 Task: Get directions from Dinosaur Valley State Park, Texas, United States to Hilton Head Island, South Carolina, United States arriving by 3:00 pm on the 15th of next month
Action: Mouse moved to (177, 116)
Screenshot: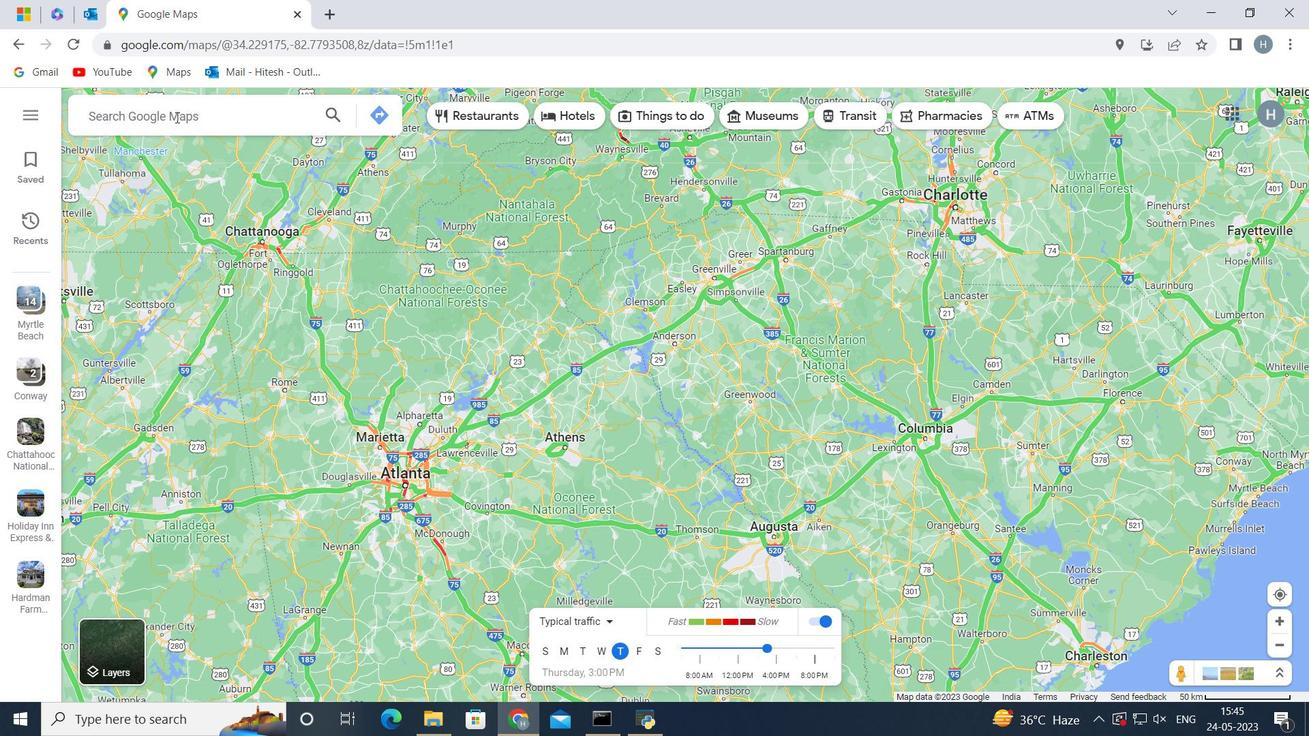 
Action: Mouse pressed left at (177, 116)
Screenshot: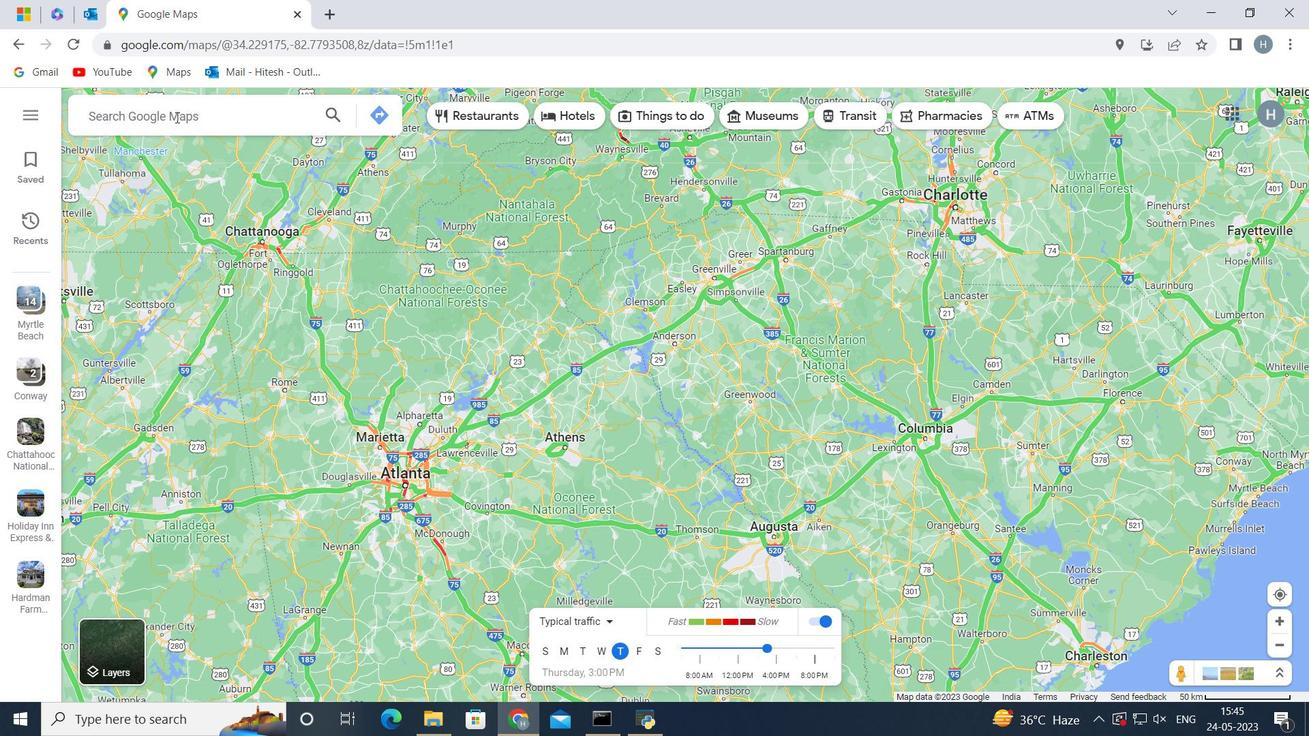 
Action: Key pressed dinosaur<Key.space>valley<Key.space>state<Key.space>park<Key.space>tex
Screenshot: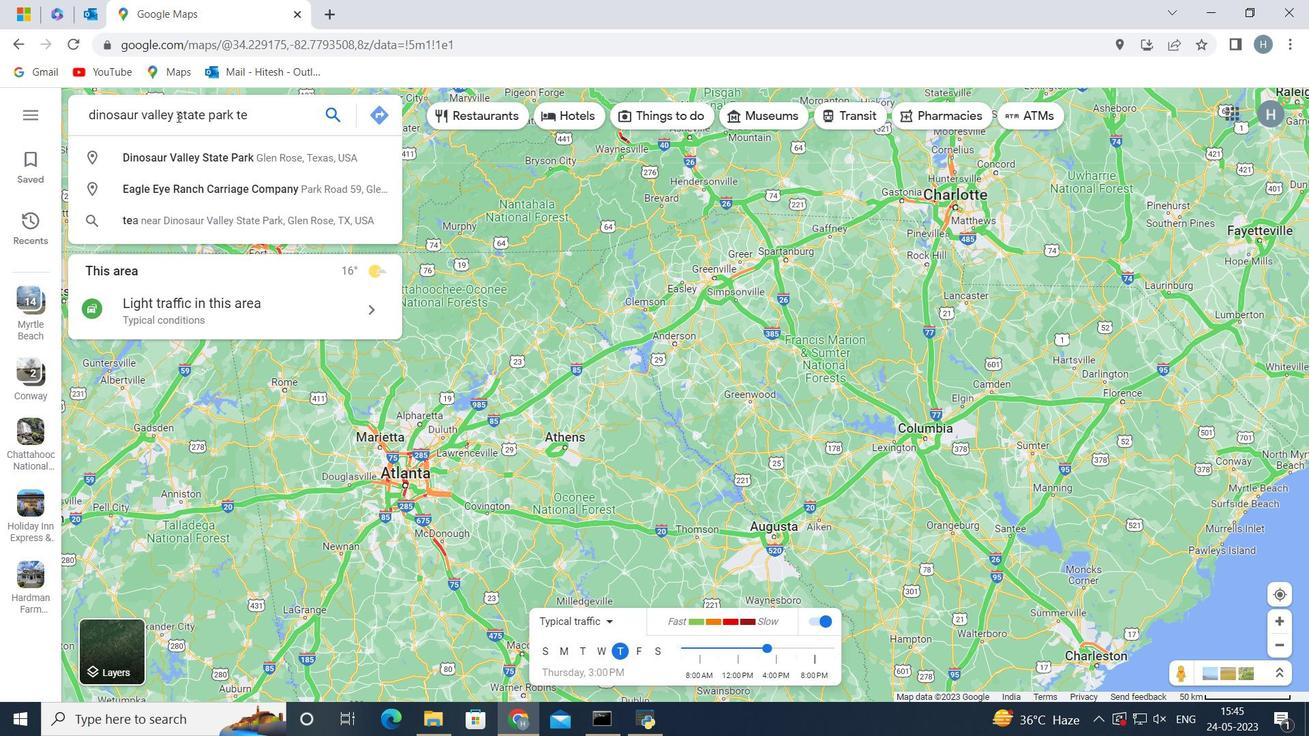 
Action: Mouse moved to (473, 0)
Screenshot: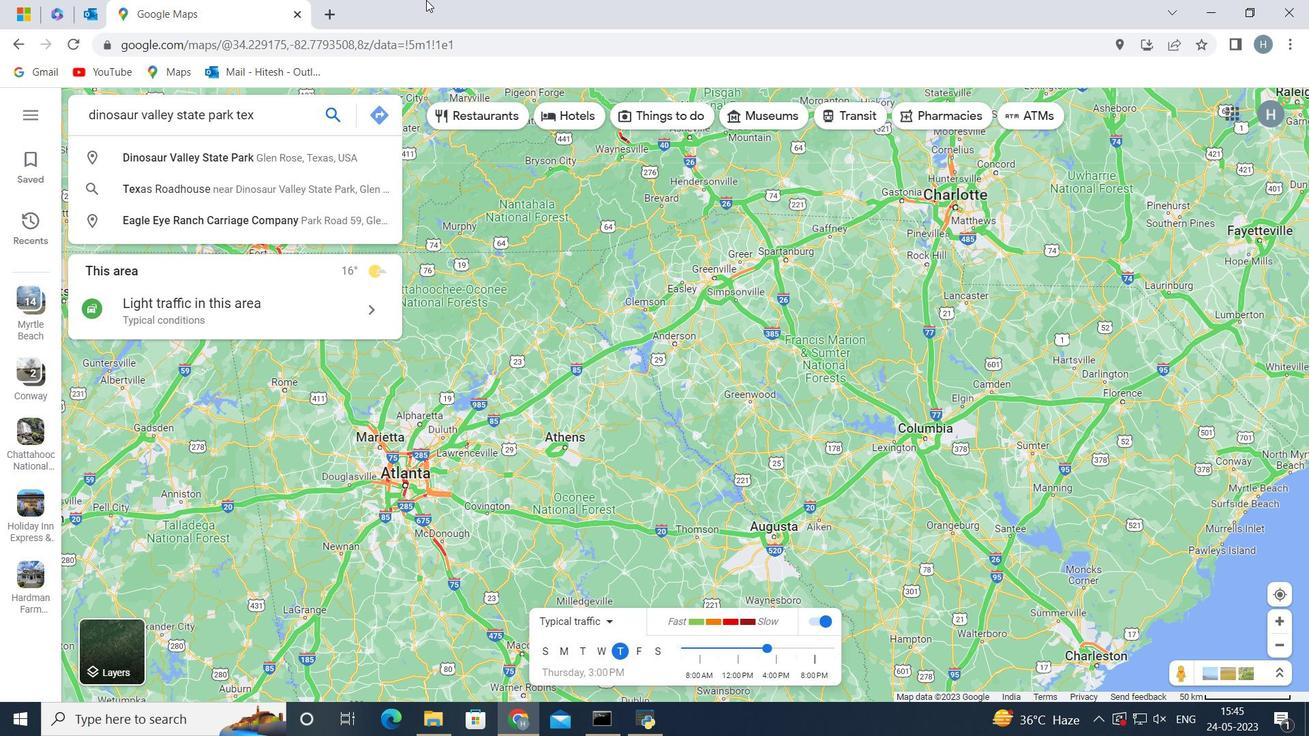 
Action: Key pressed as<Key.space>united<Key.space>states<Key.space>
Screenshot: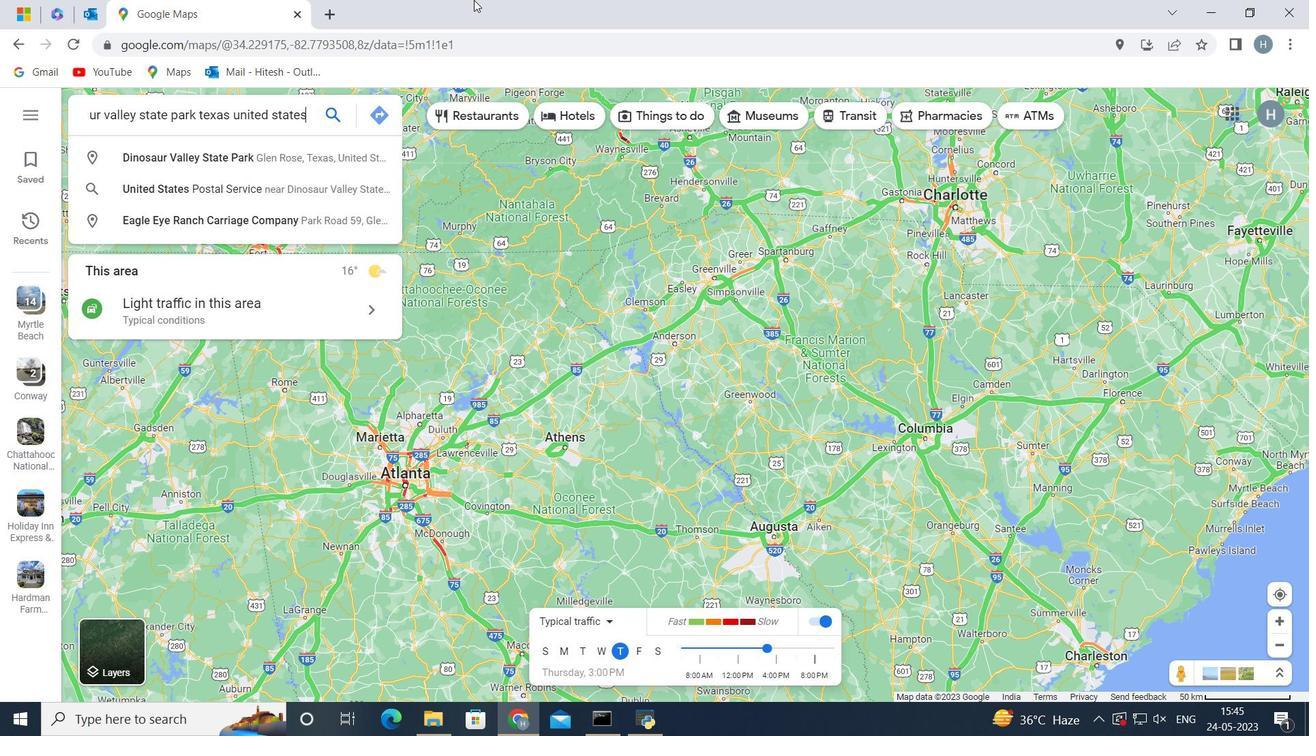 
Action: Mouse moved to (380, 113)
Screenshot: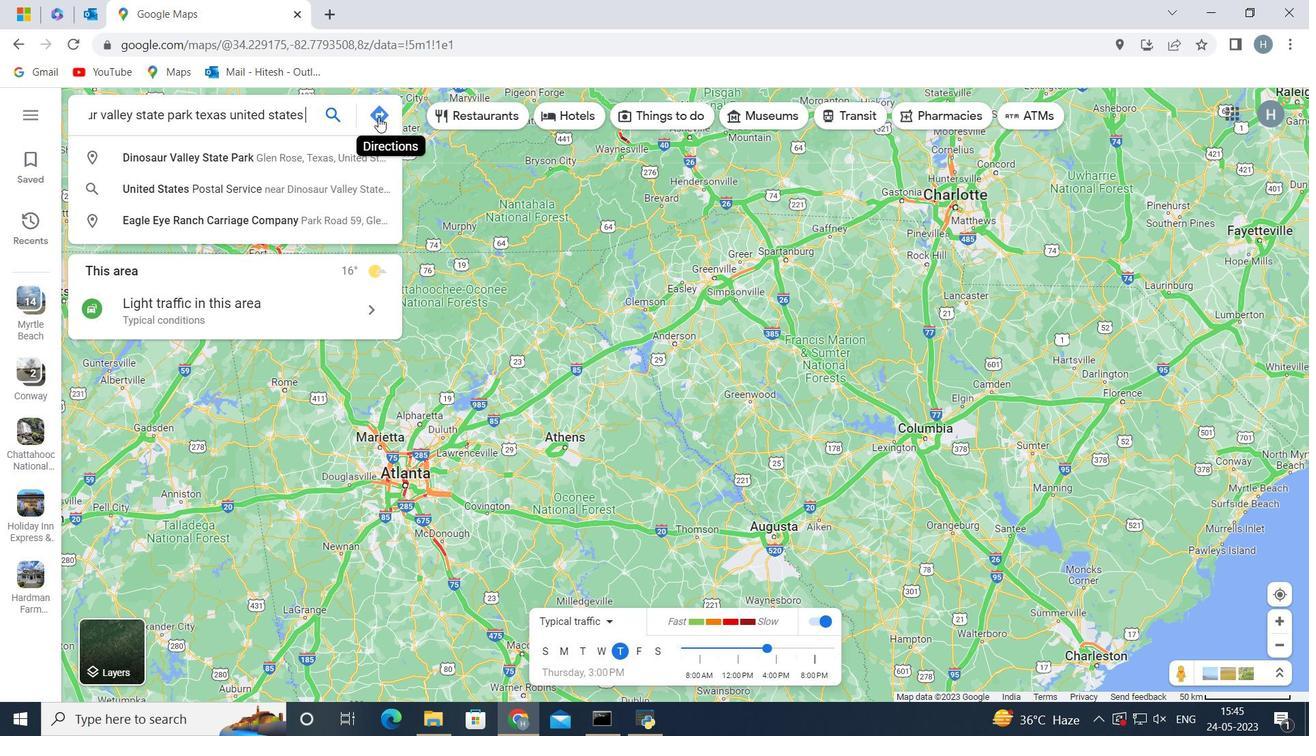 
Action: Mouse pressed left at (380, 113)
Screenshot: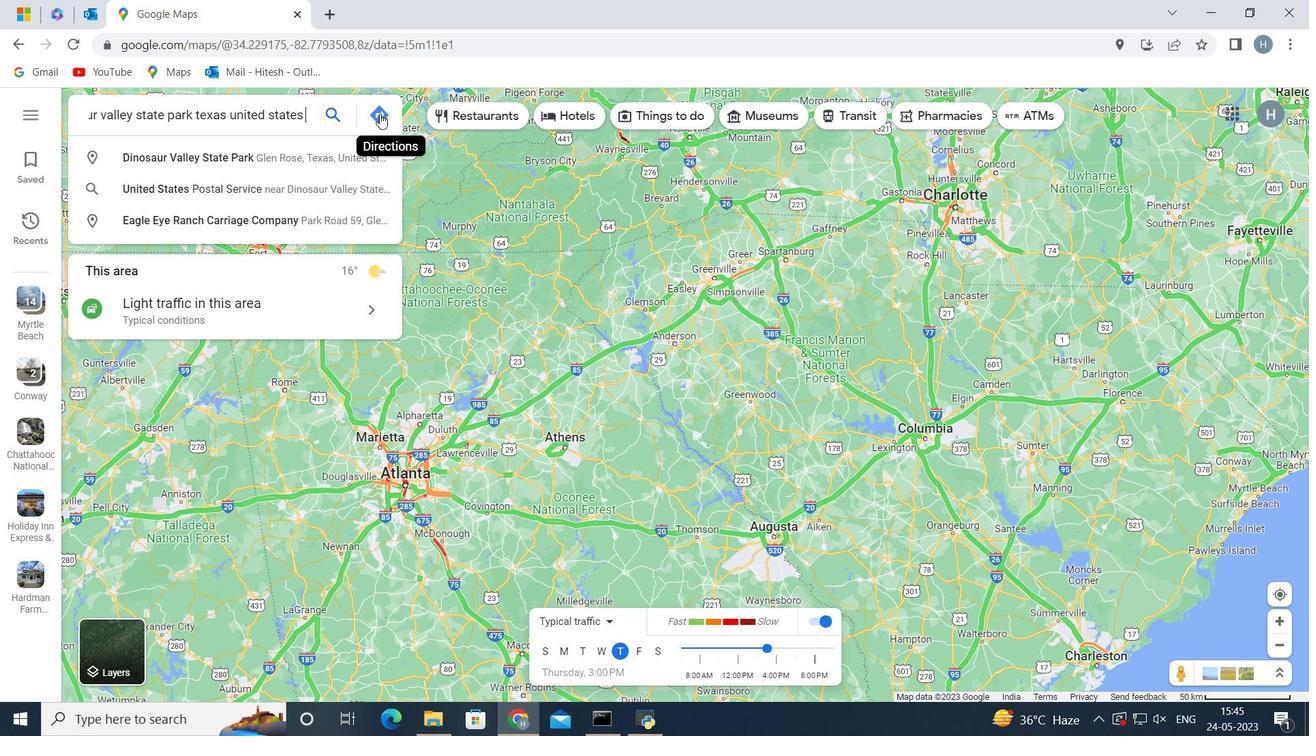 
Action: Mouse moved to (374, 182)
Screenshot: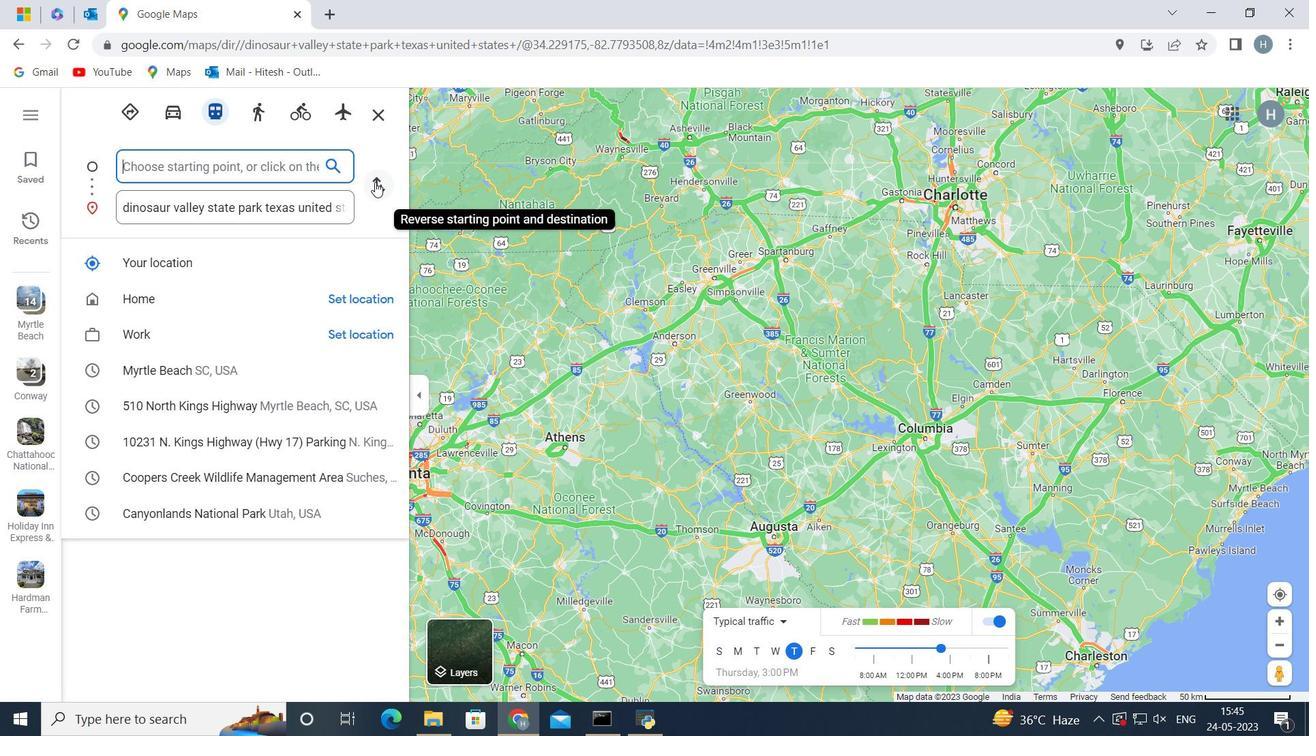 
Action: Mouse pressed left at (374, 182)
Screenshot: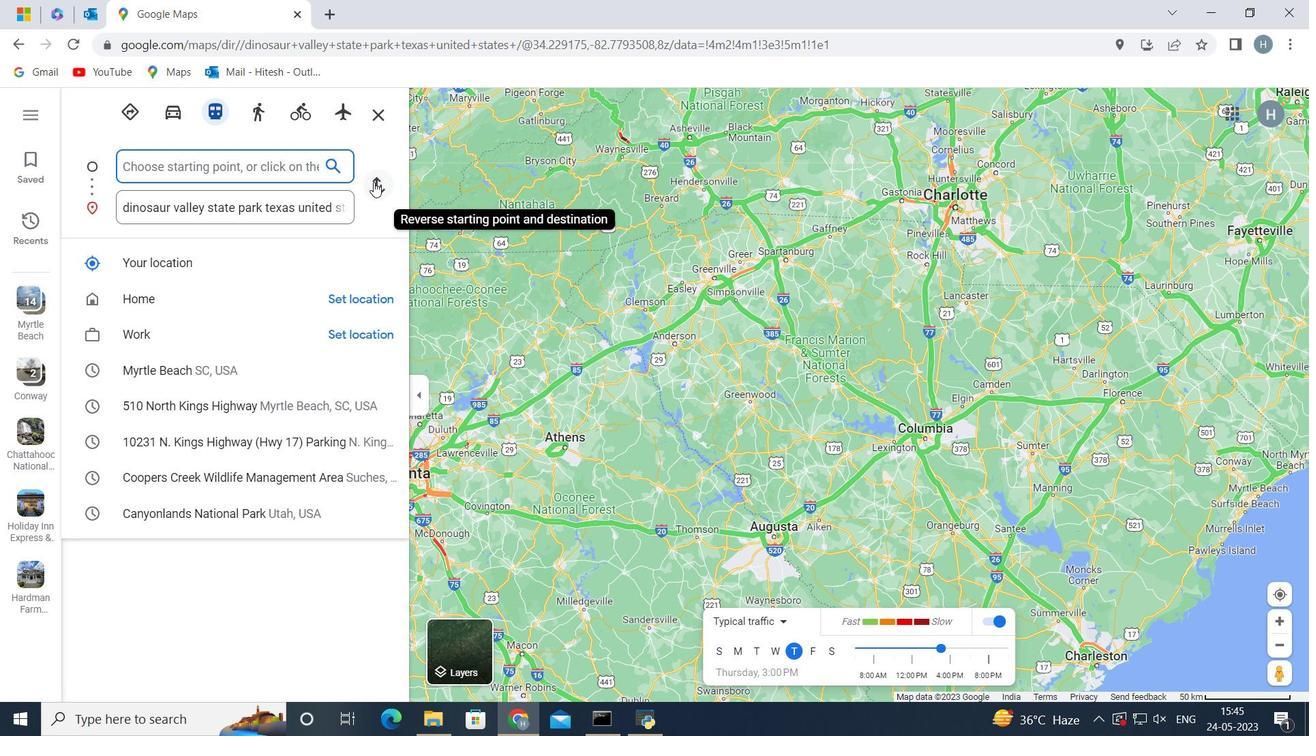 
Action: Mouse moved to (266, 197)
Screenshot: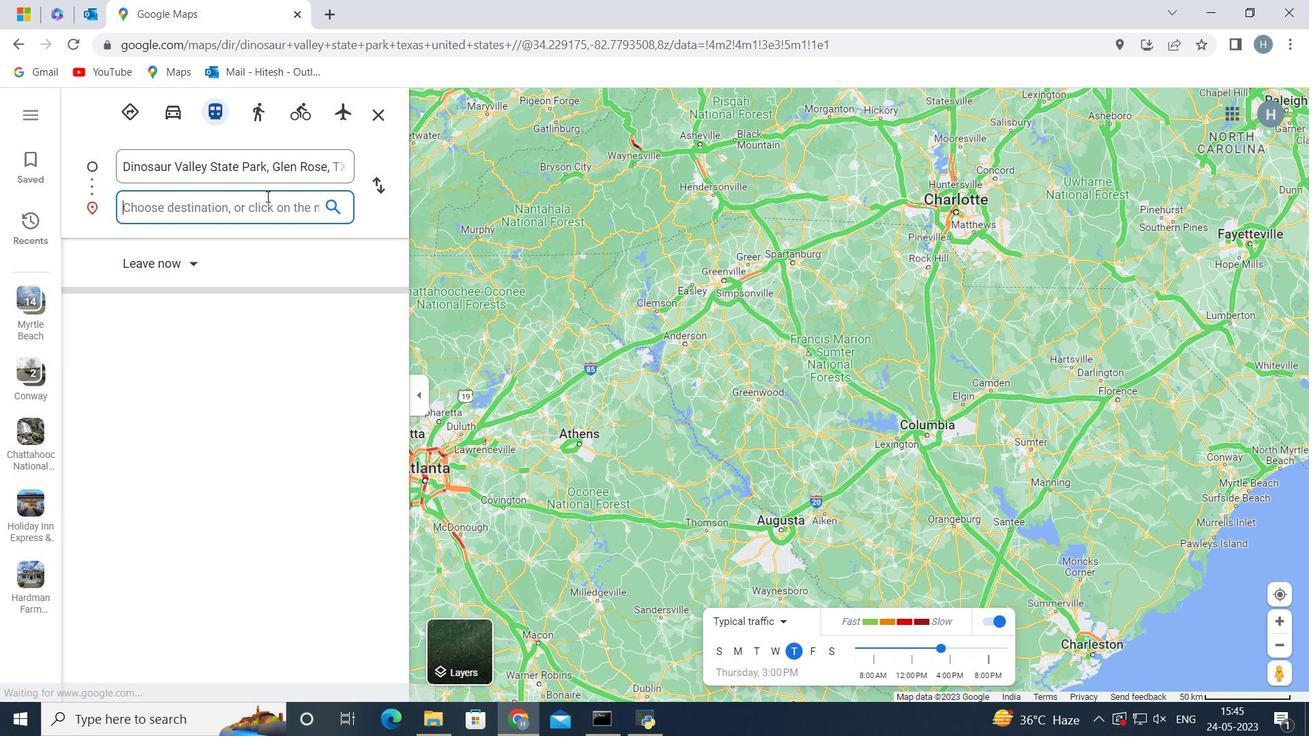 
Action: Key pressed <Key.shift>Hilton<Key.space>head<Key.space>island<Key.space>south<Key.space>carolina<Key.space>united<Key.space>states<Key.space>
Screenshot: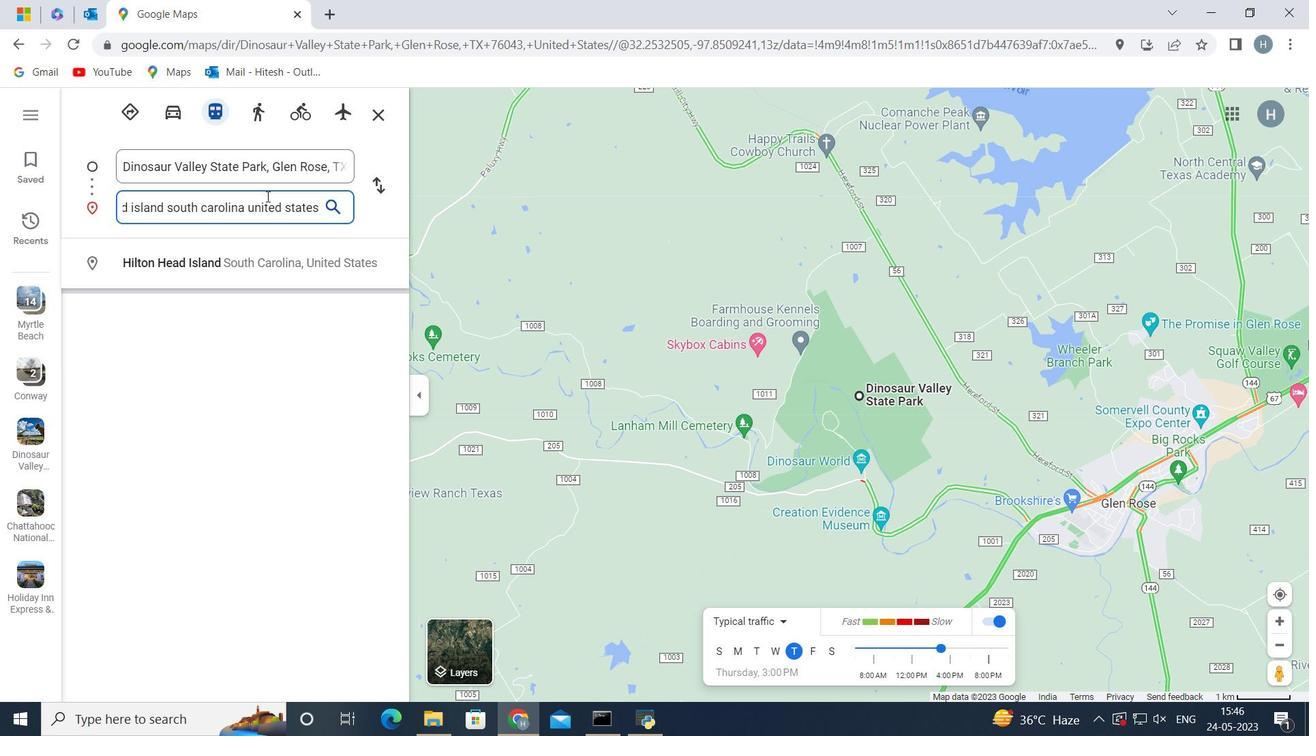 
Action: Mouse moved to (300, 255)
Screenshot: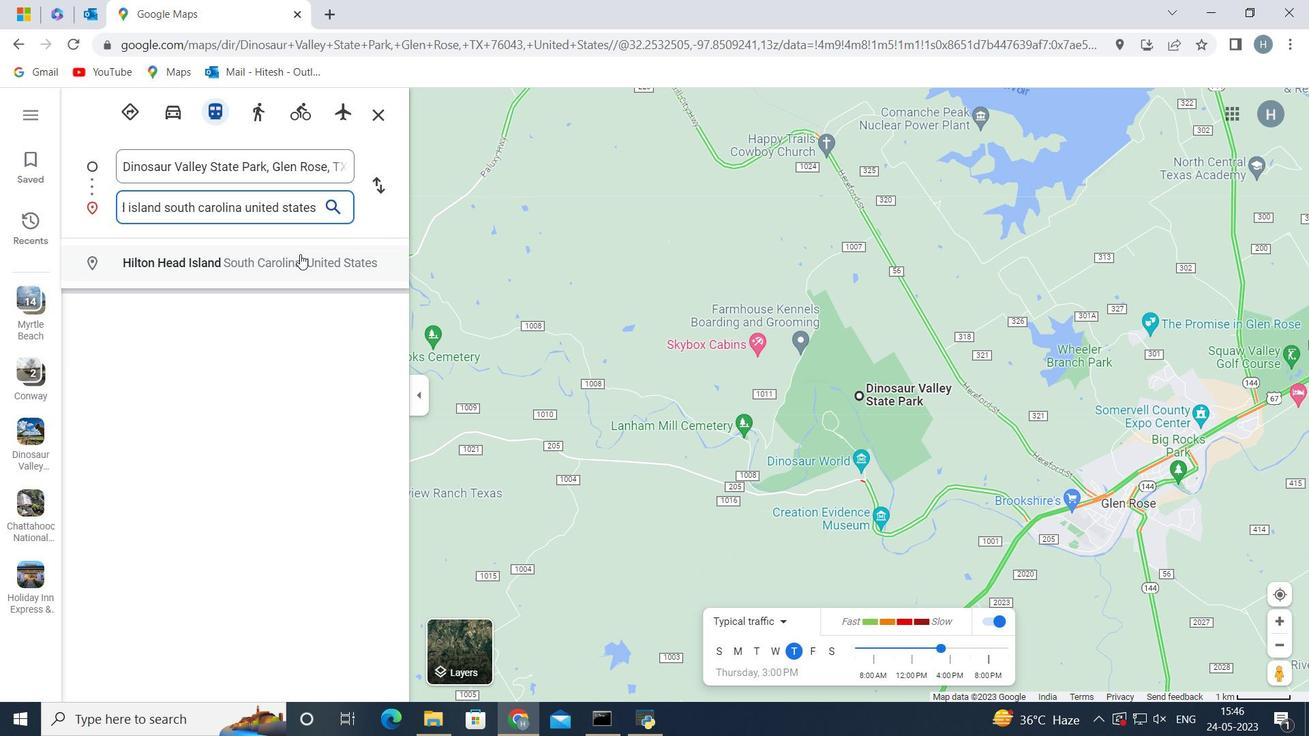 
Action: Mouse pressed left at (300, 255)
Screenshot: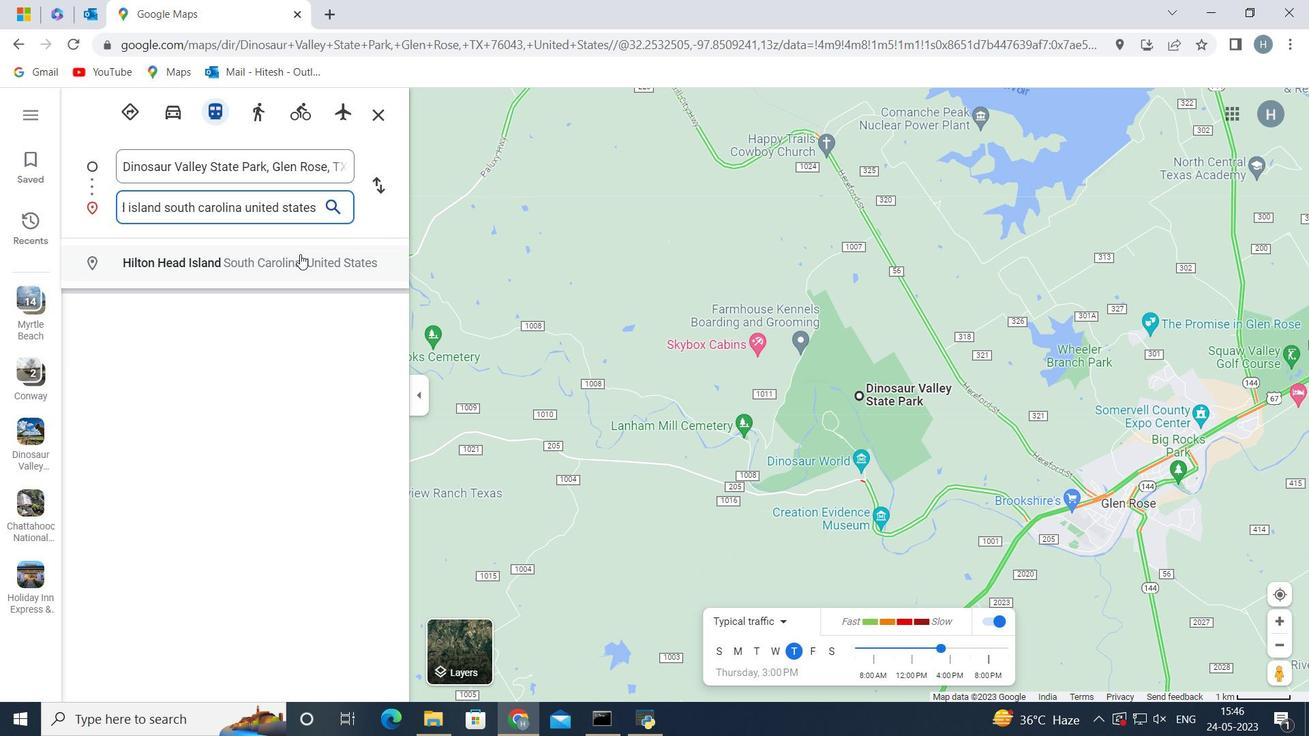 
Action: Mouse moved to (190, 259)
Screenshot: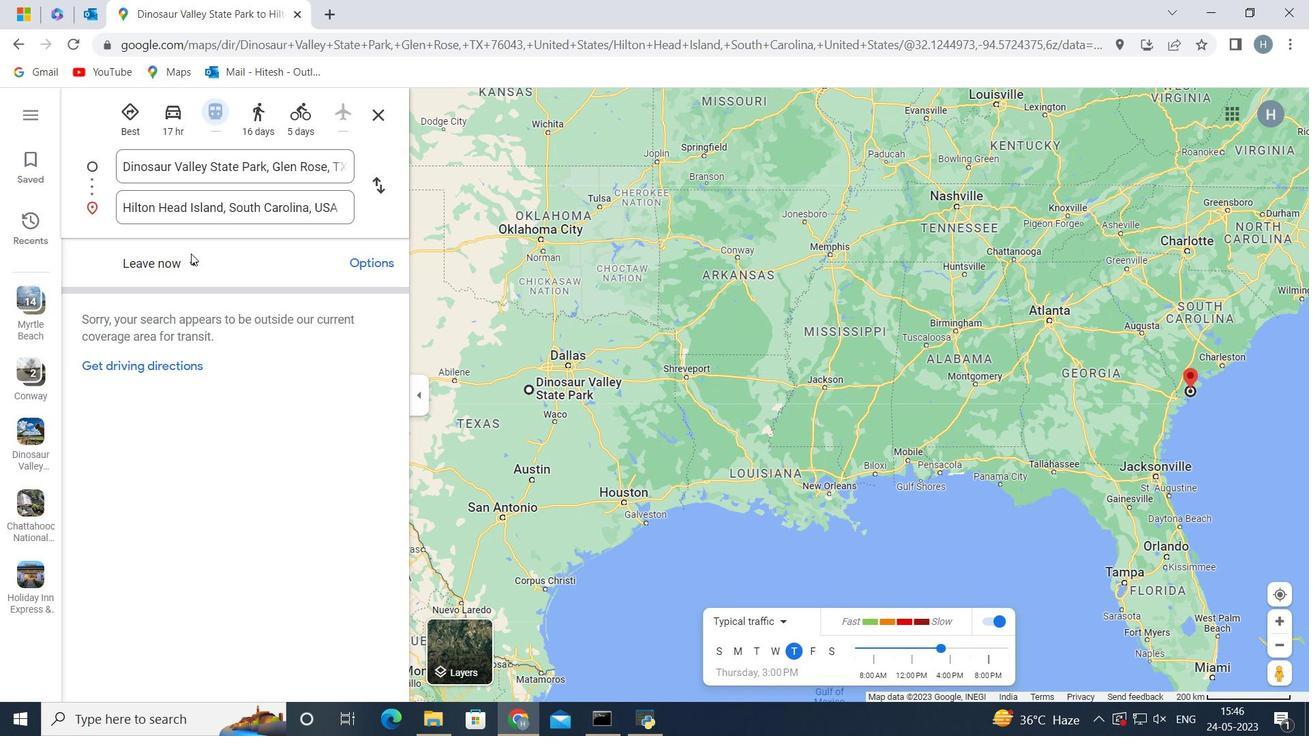 
Action: Mouse pressed left at (190, 259)
Screenshot: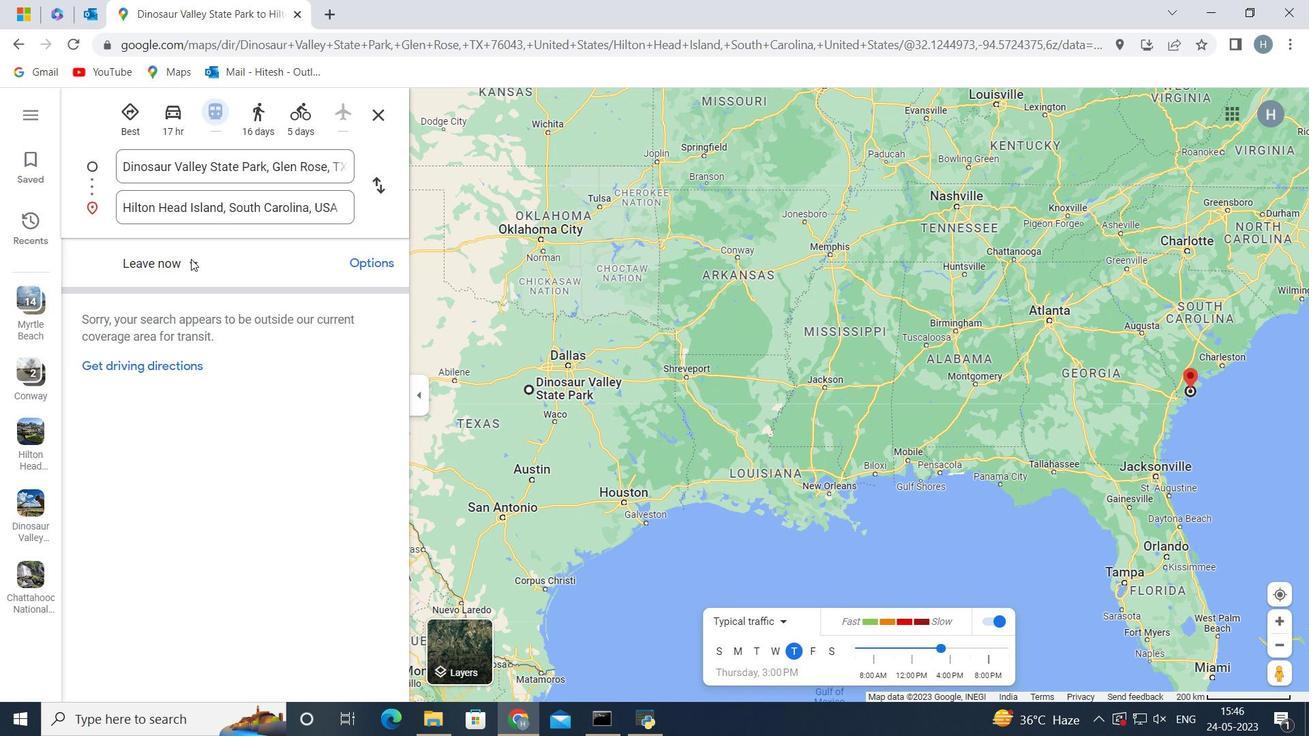 
Action: Mouse moved to (177, 328)
Screenshot: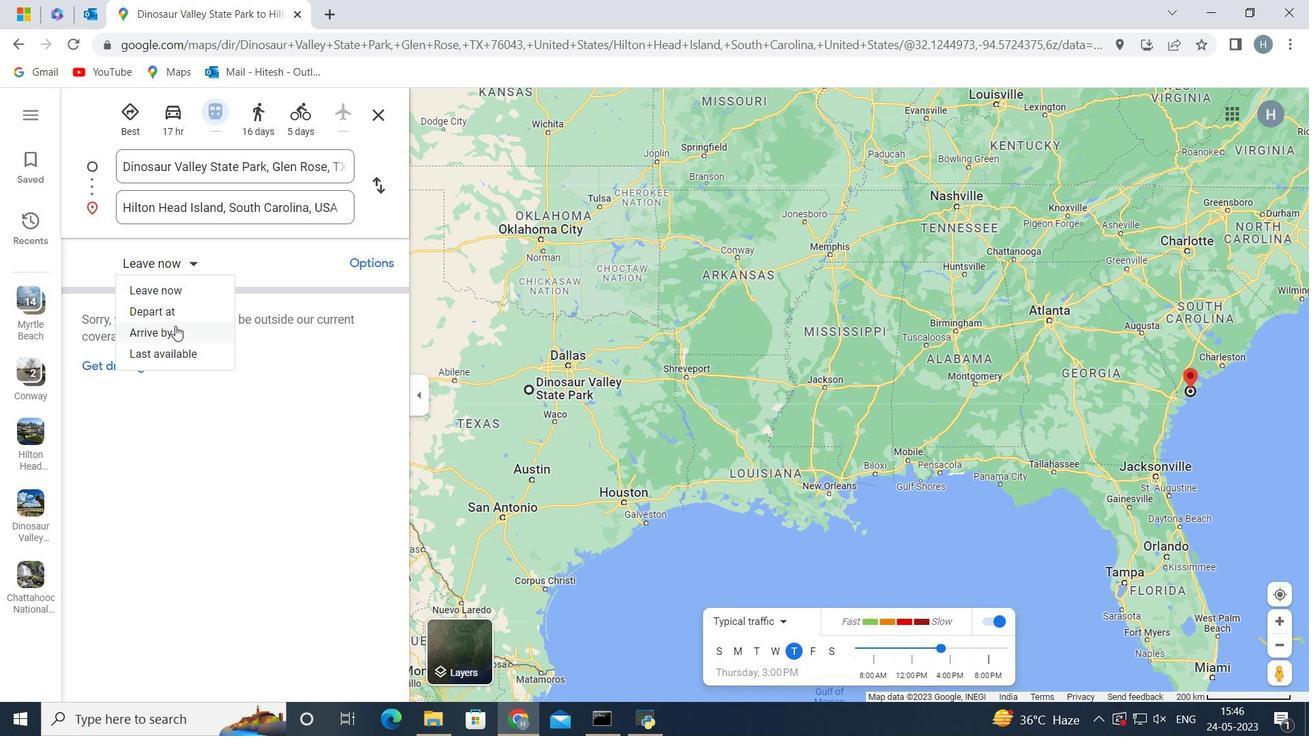 
Action: Mouse pressed left at (177, 328)
Screenshot: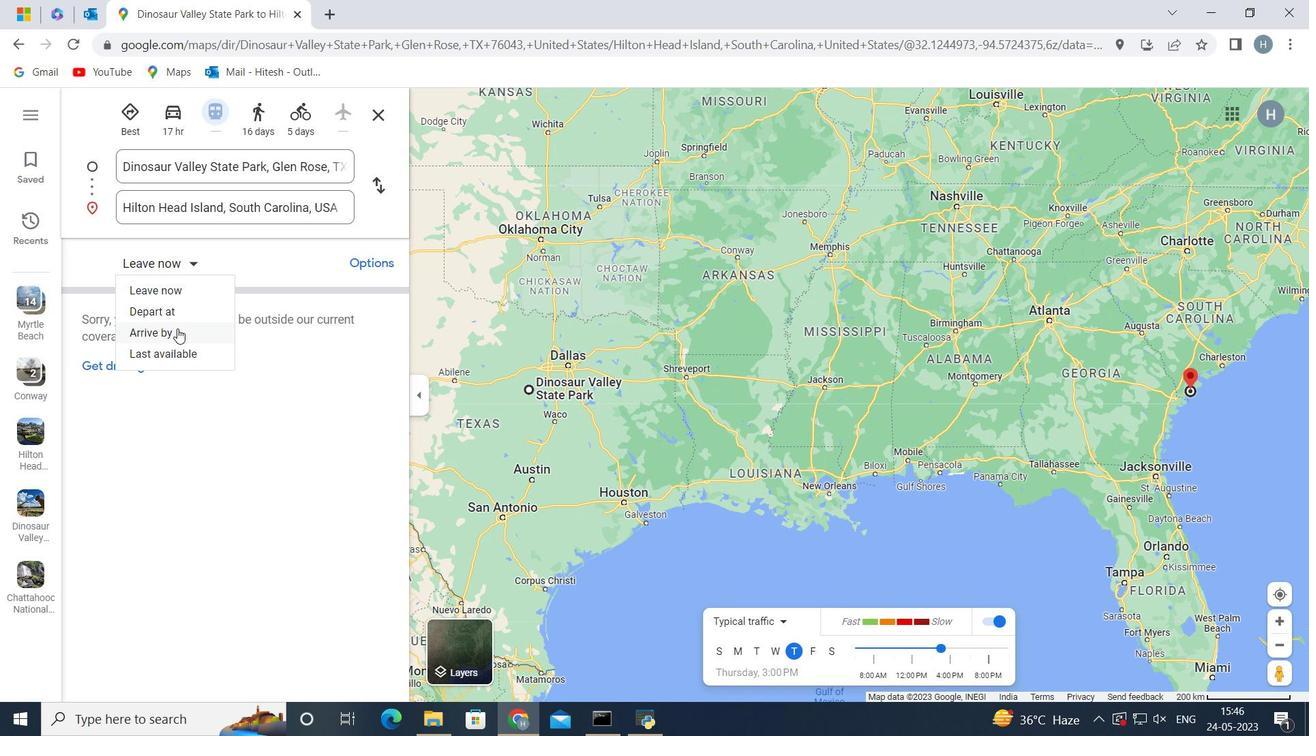 
Action: Mouse moved to (131, 288)
Screenshot: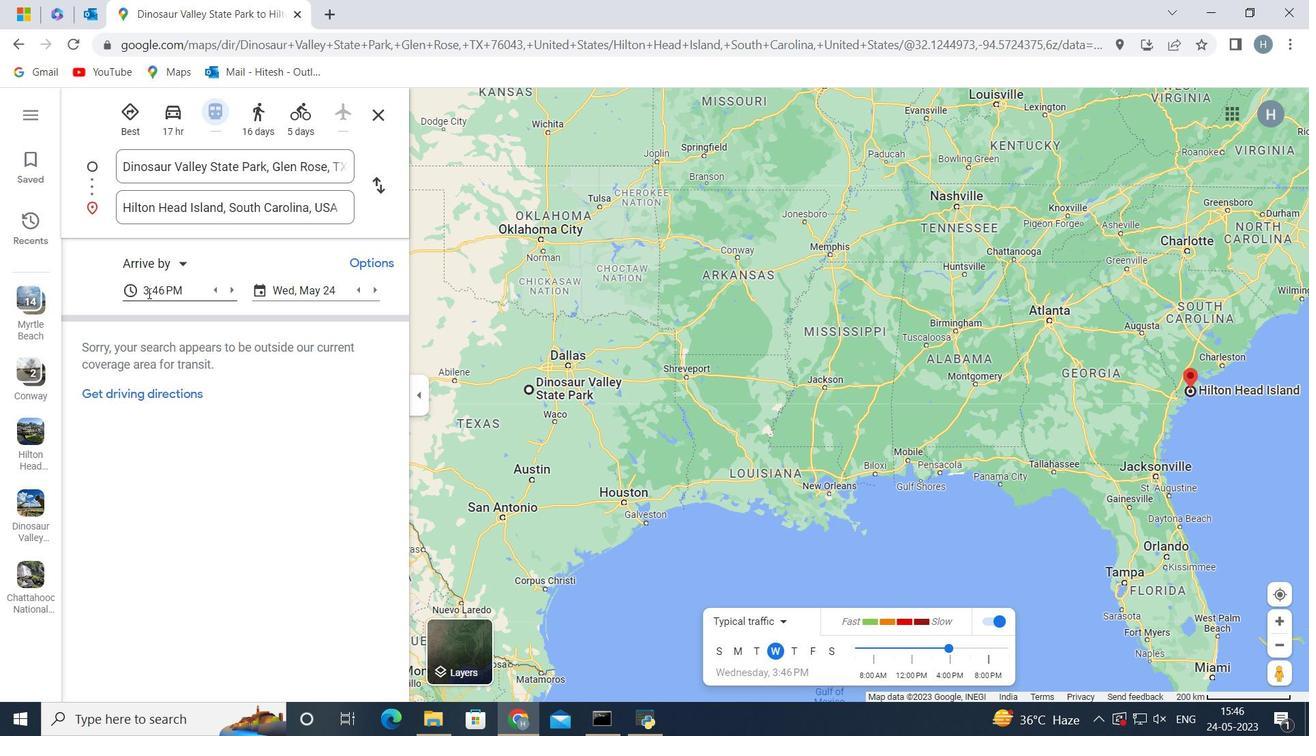 
Action: Mouse pressed left at (131, 288)
Screenshot: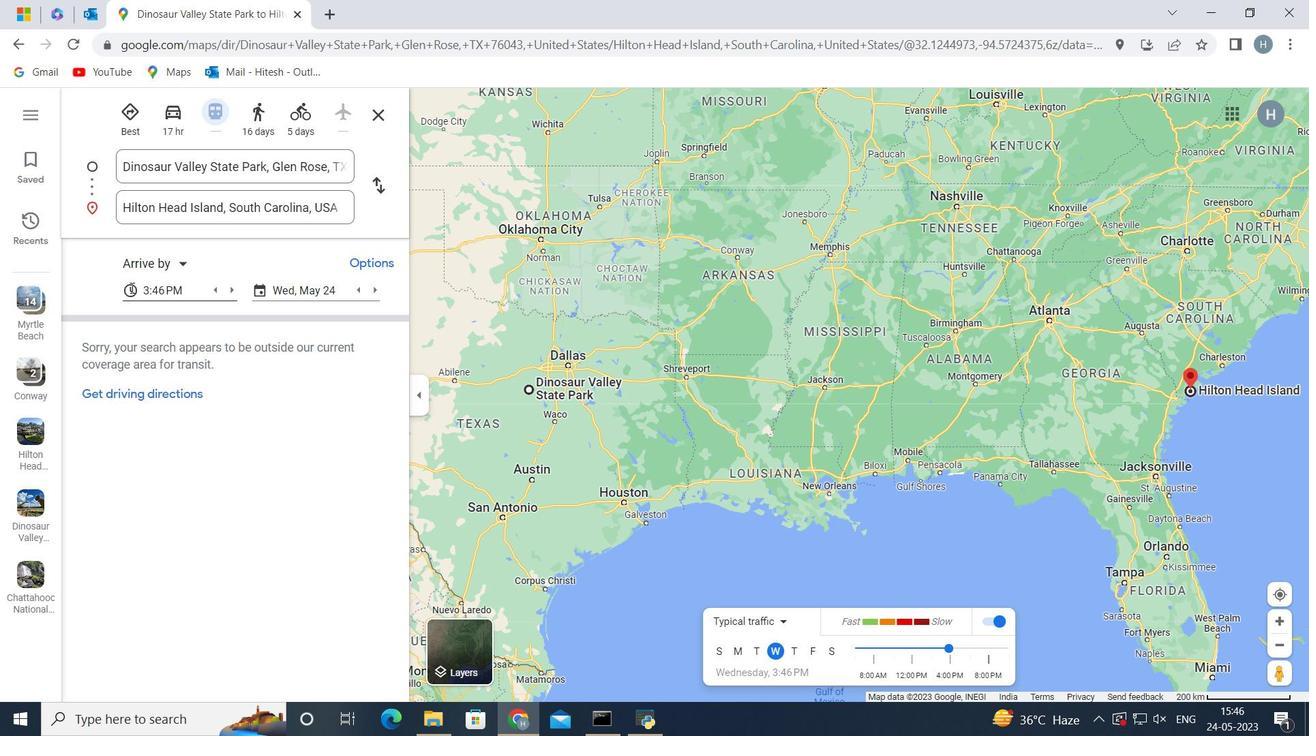 
Action: Mouse moved to (182, 447)
Screenshot: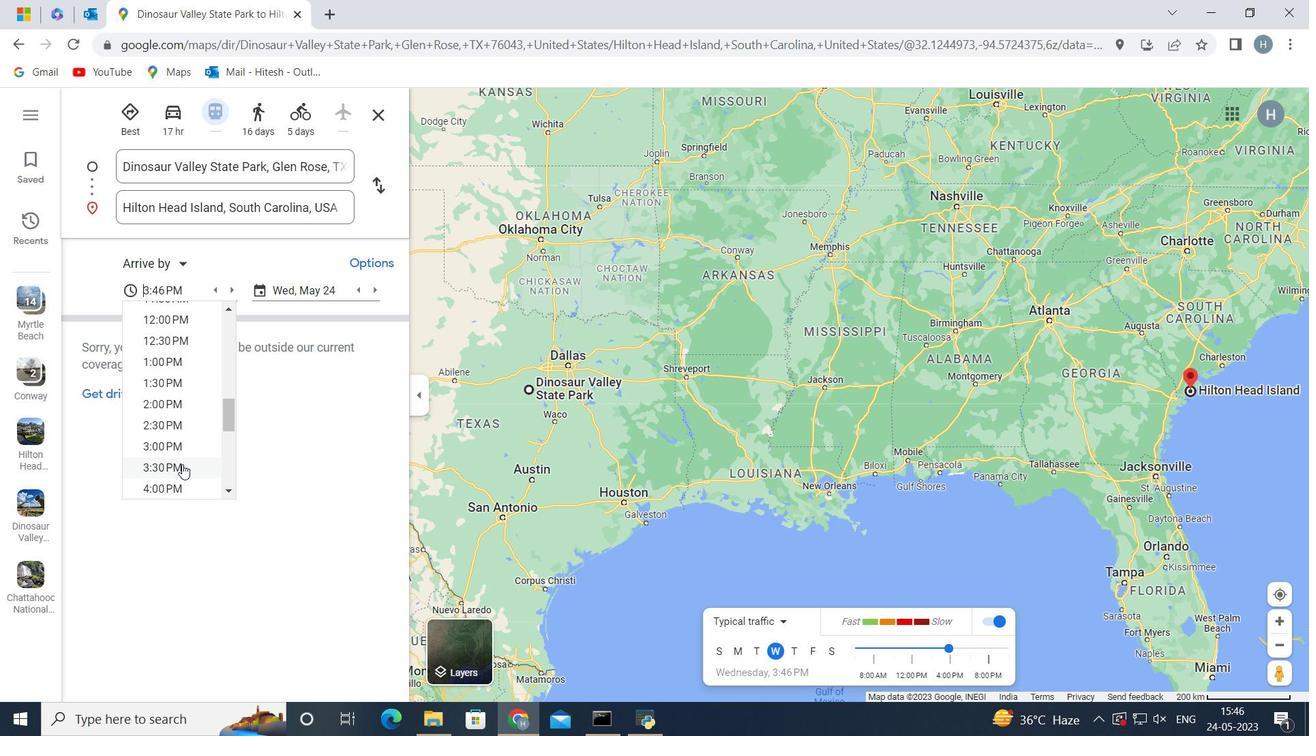 
Action: Mouse pressed left at (182, 447)
Screenshot: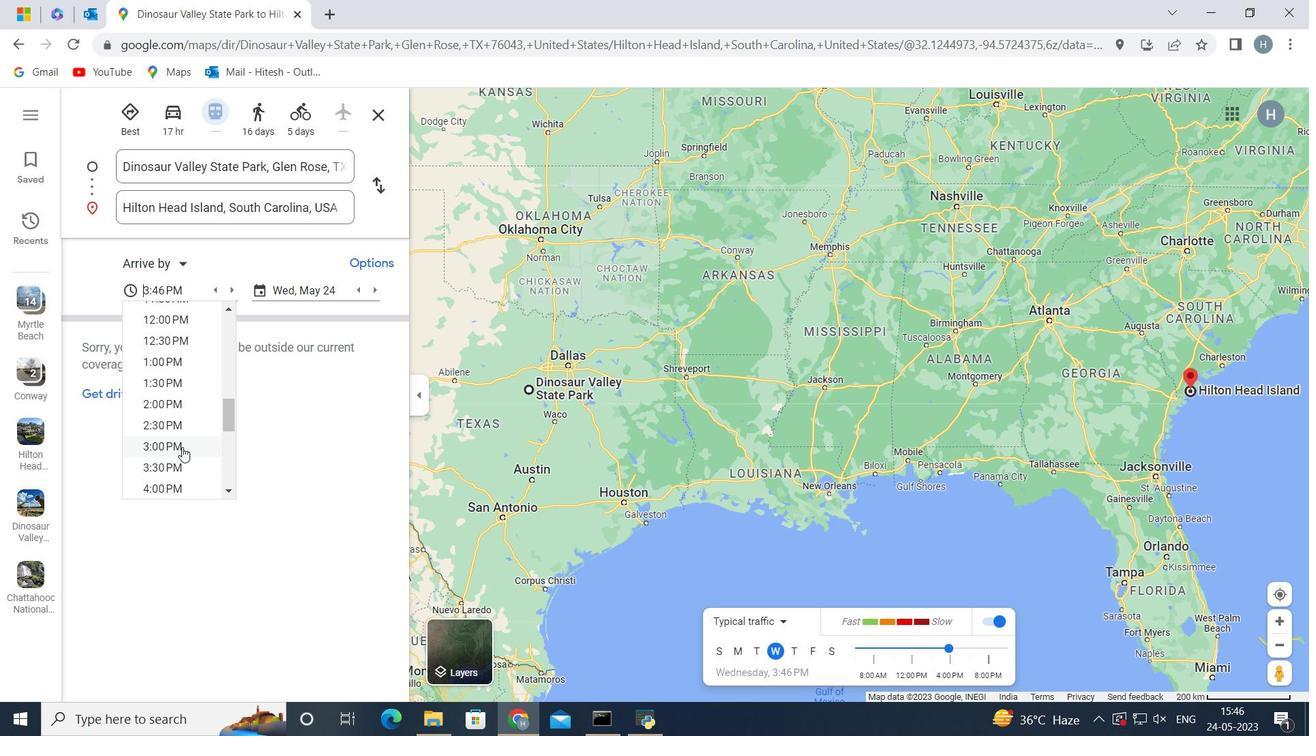 
Action: Mouse moved to (257, 292)
Screenshot: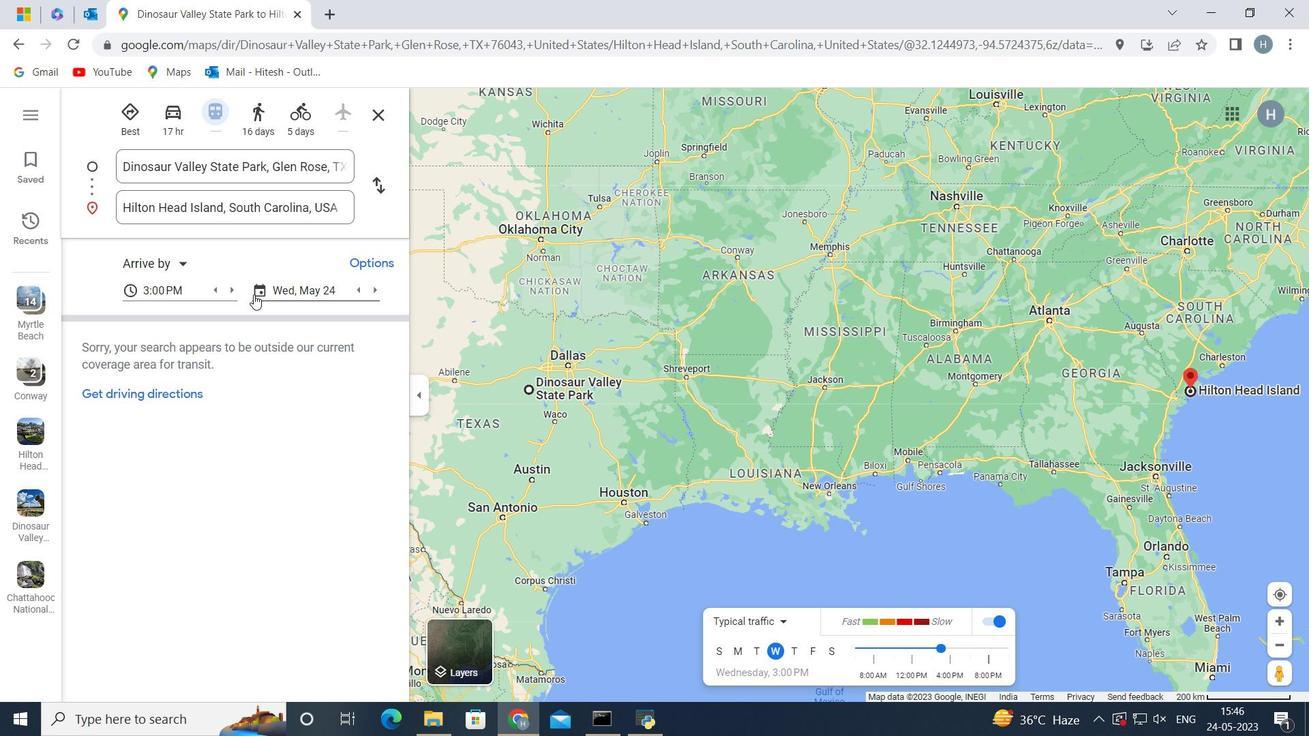 
Action: Mouse pressed left at (257, 292)
Screenshot: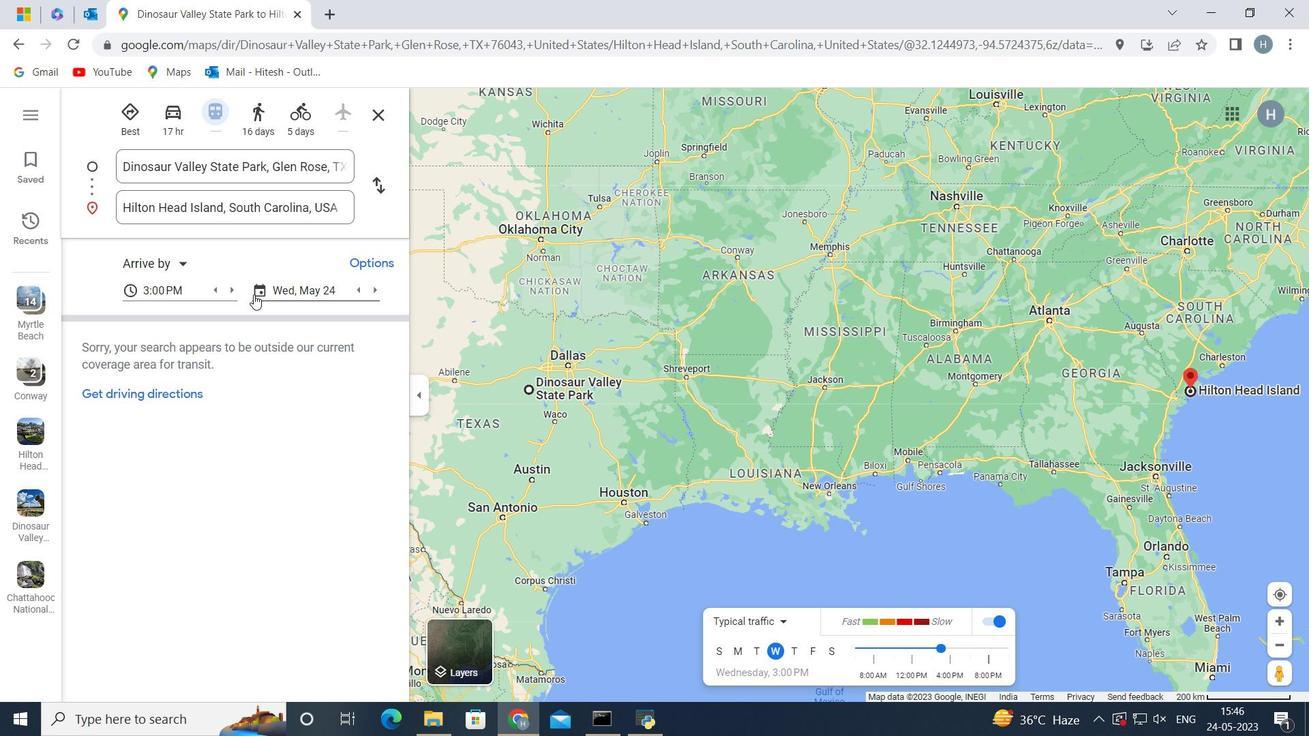 
Action: Mouse moved to (403, 319)
Screenshot: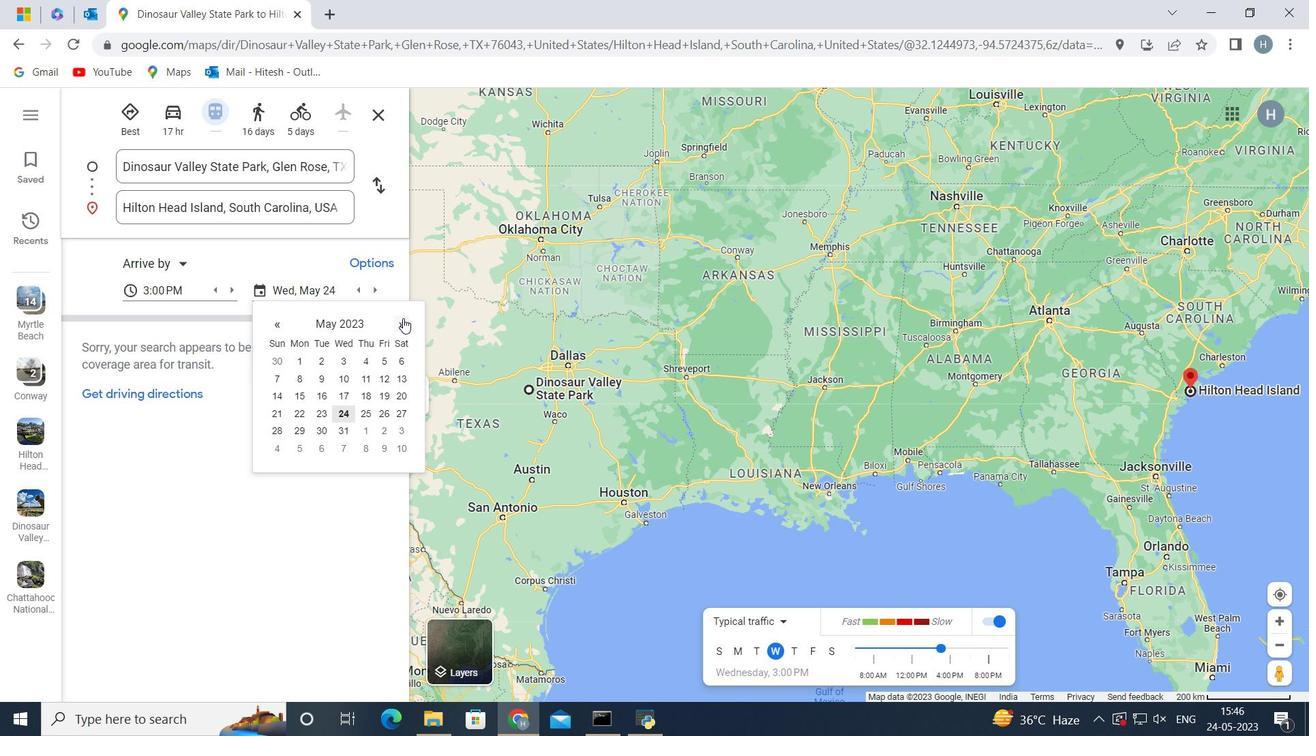 
Action: Mouse pressed left at (403, 319)
Screenshot: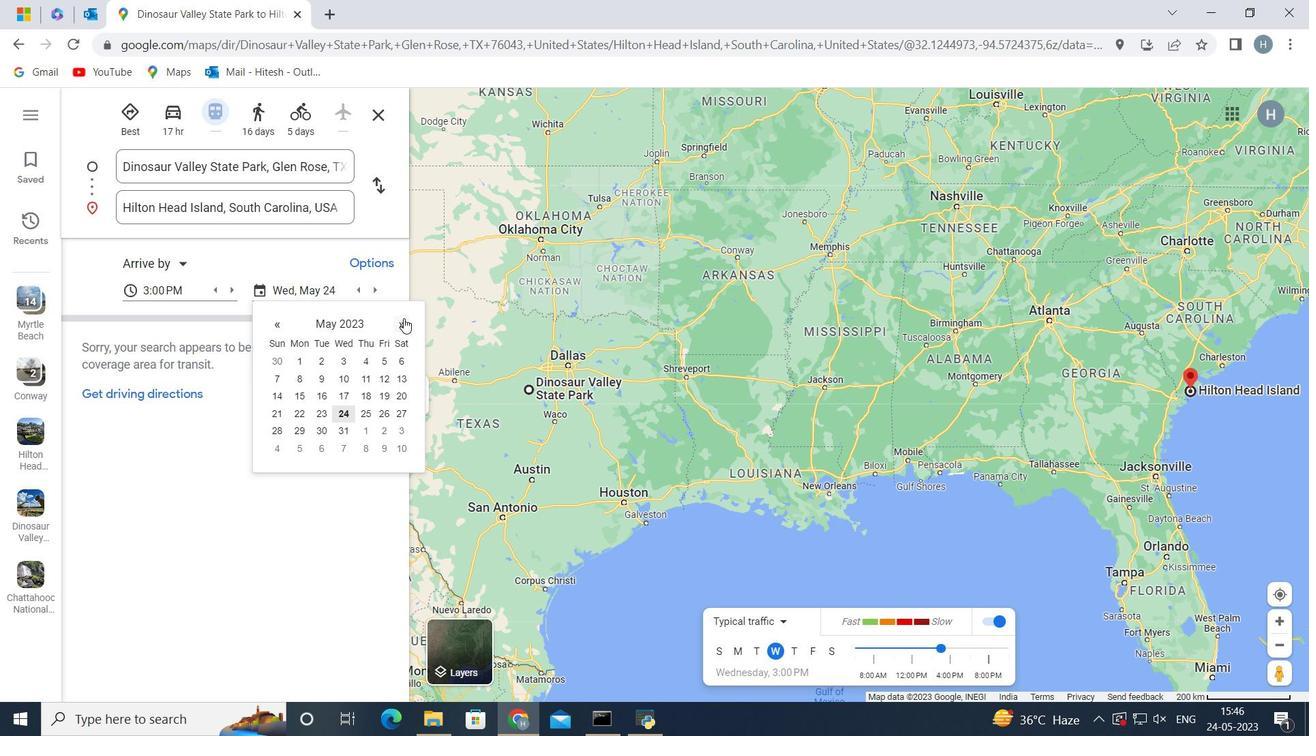 
Action: Mouse moved to (364, 395)
Screenshot: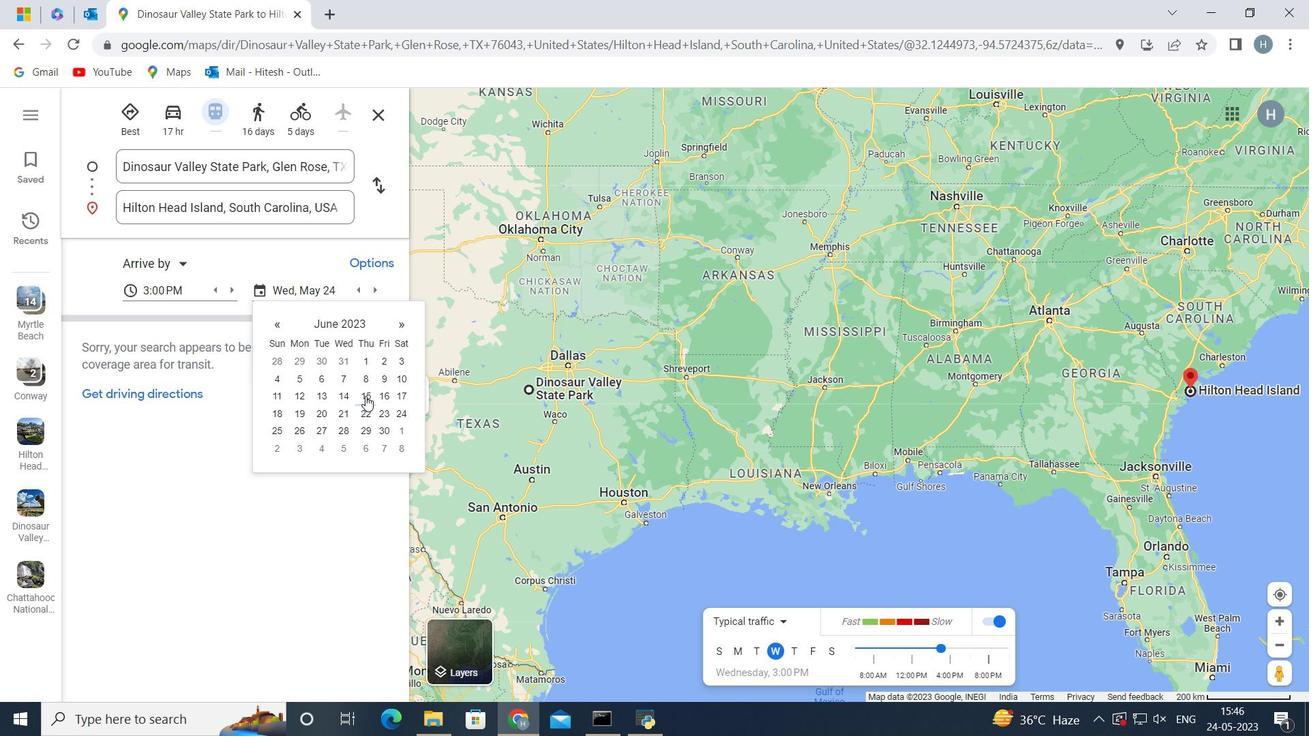 
Action: Mouse pressed left at (364, 395)
Screenshot: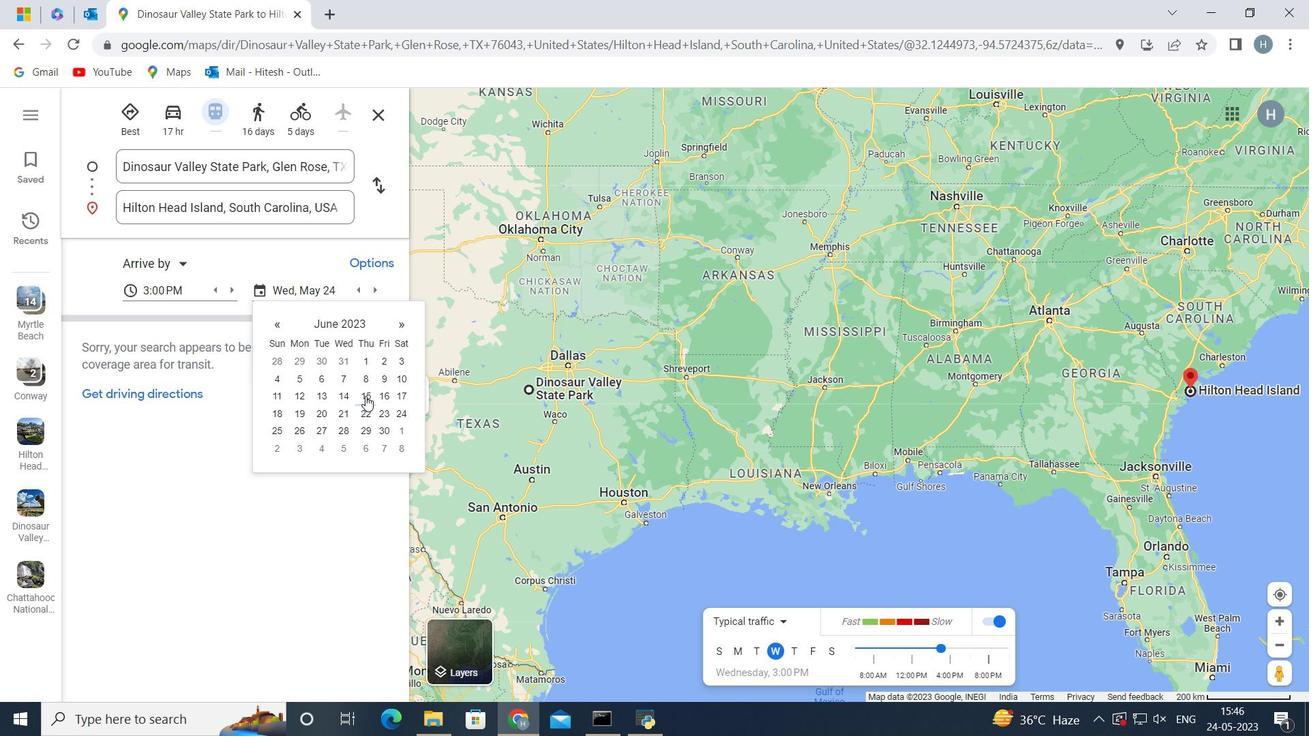 
Action: Mouse moved to (372, 328)
Screenshot: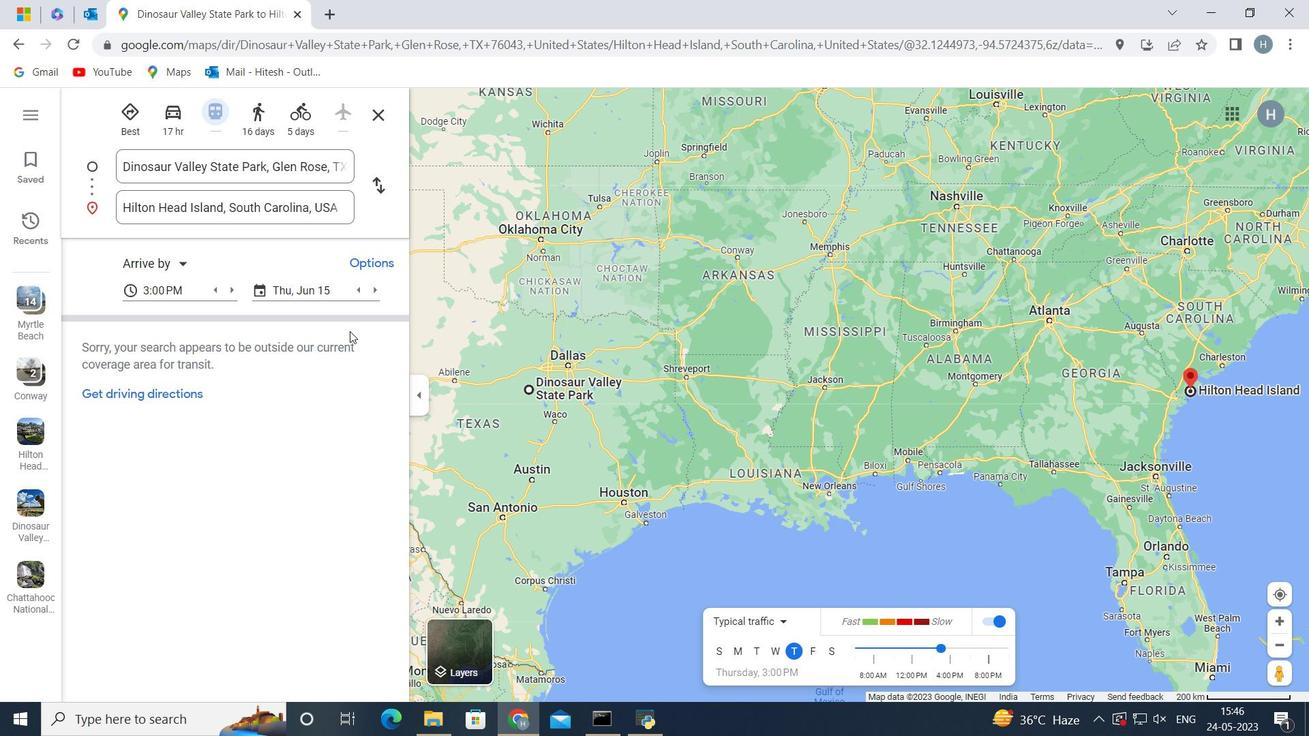 
